 Task: Use VLC's "Snapshot" feature to capture screenshots of a video at random frames.
Action: Mouse moved to (390, 368)
Screenshot: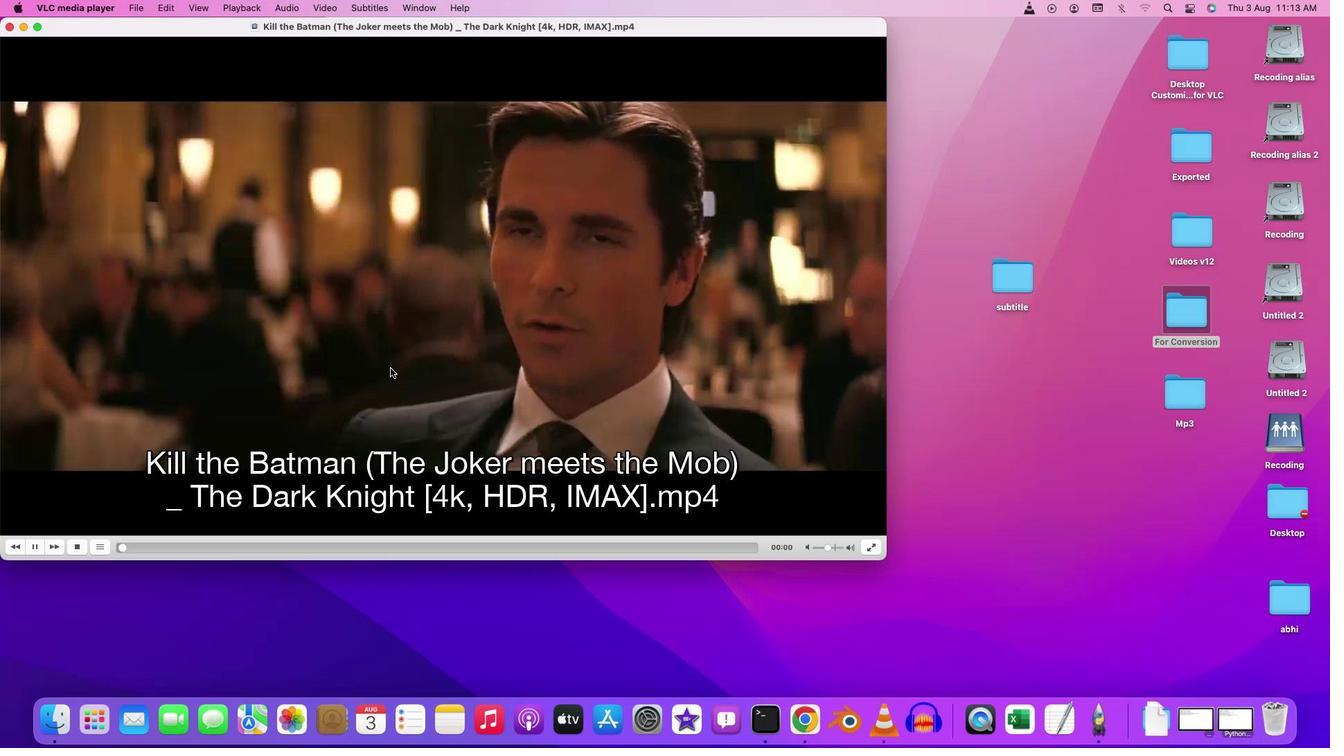 
Action: Mouse pressed left at (390, 368)
Screenshot: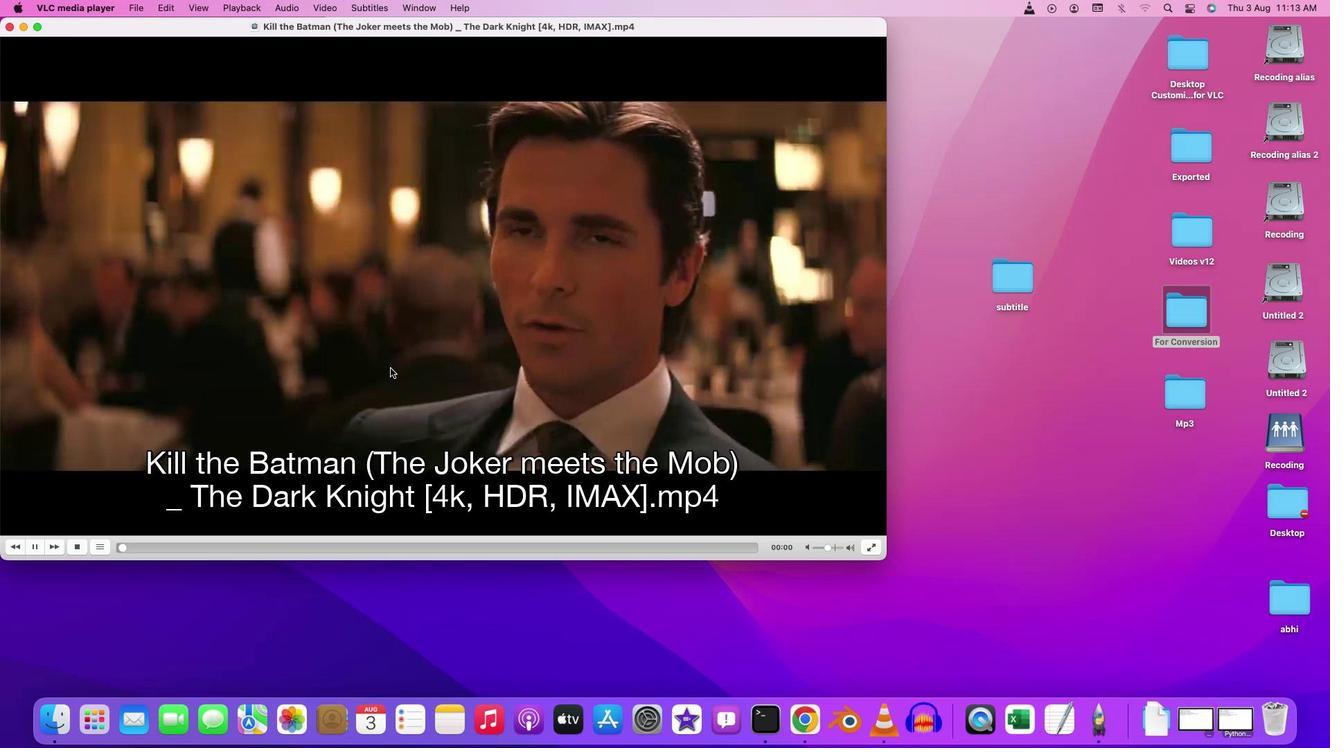 
Action: Mouse pressed left at (390, 368)
Screenshot: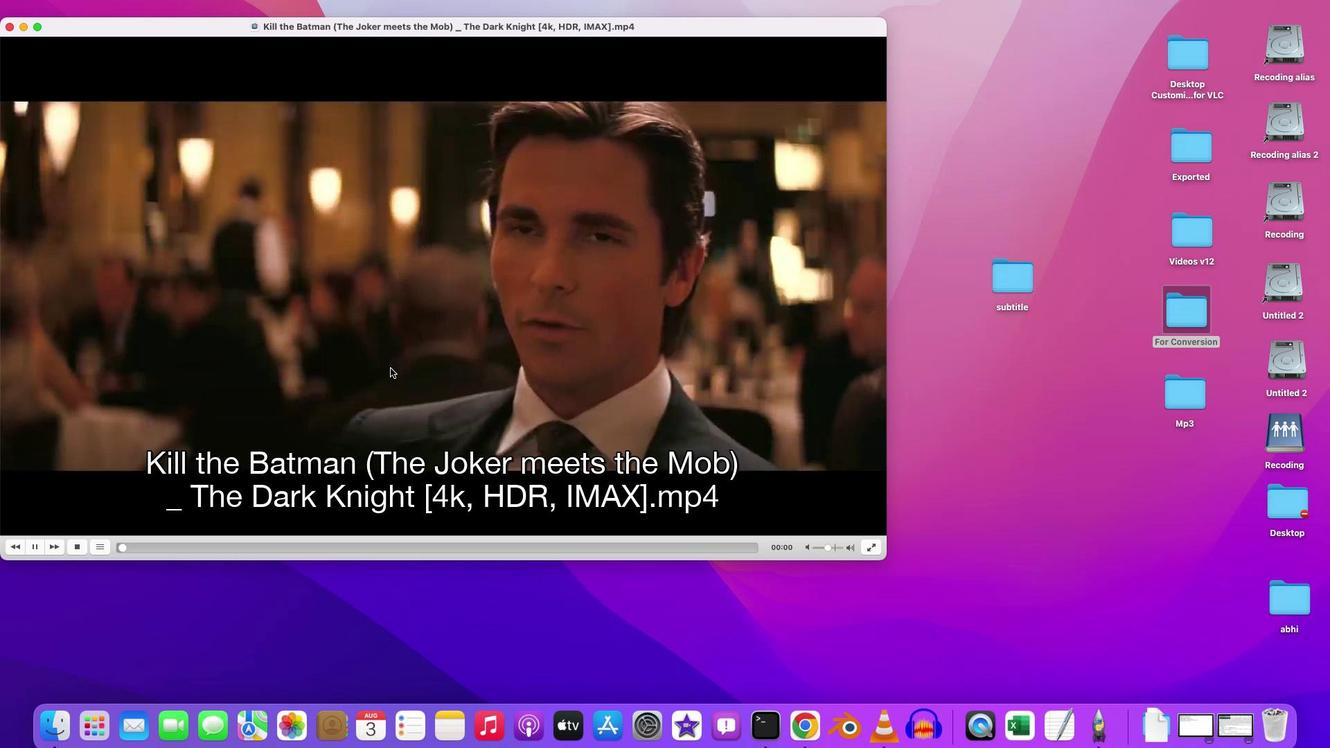 
Action: Mouse moved to (317, 13)
Screenshot: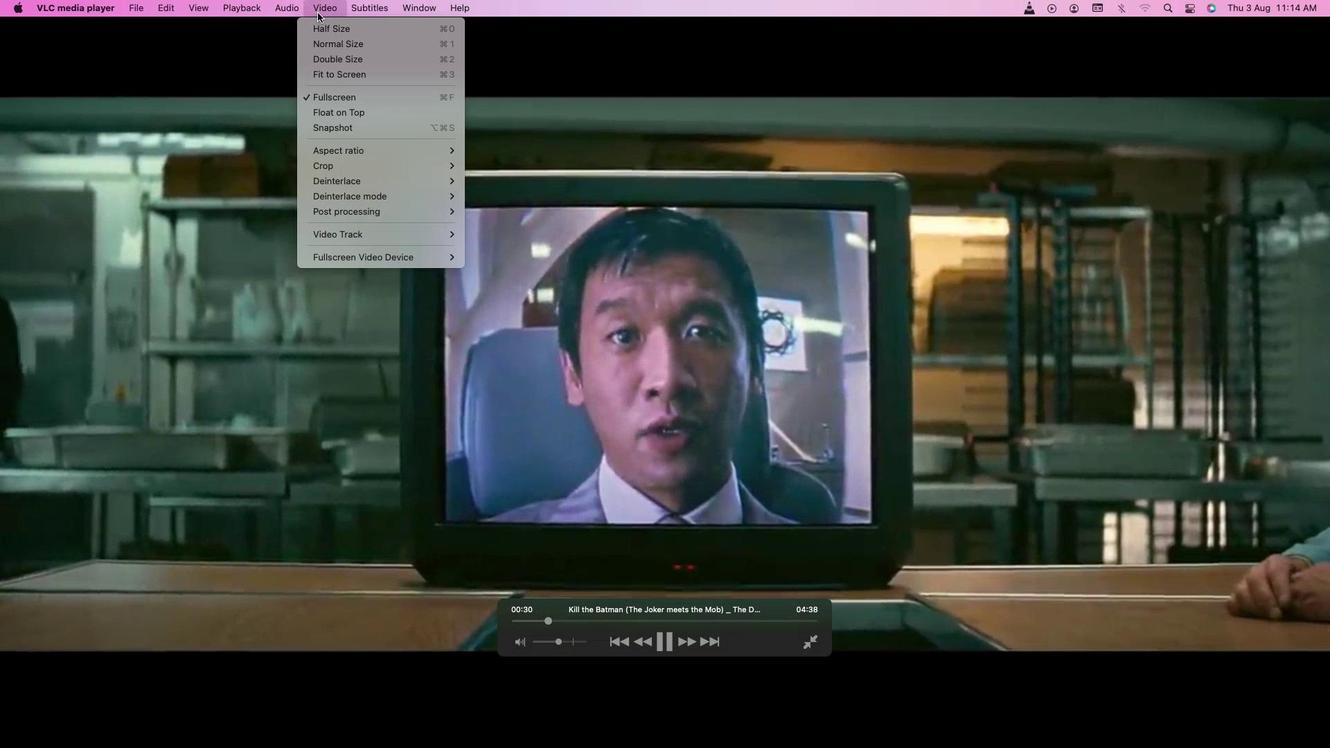 
Action: Mouse pressed left at (317, 13)
Screenshot: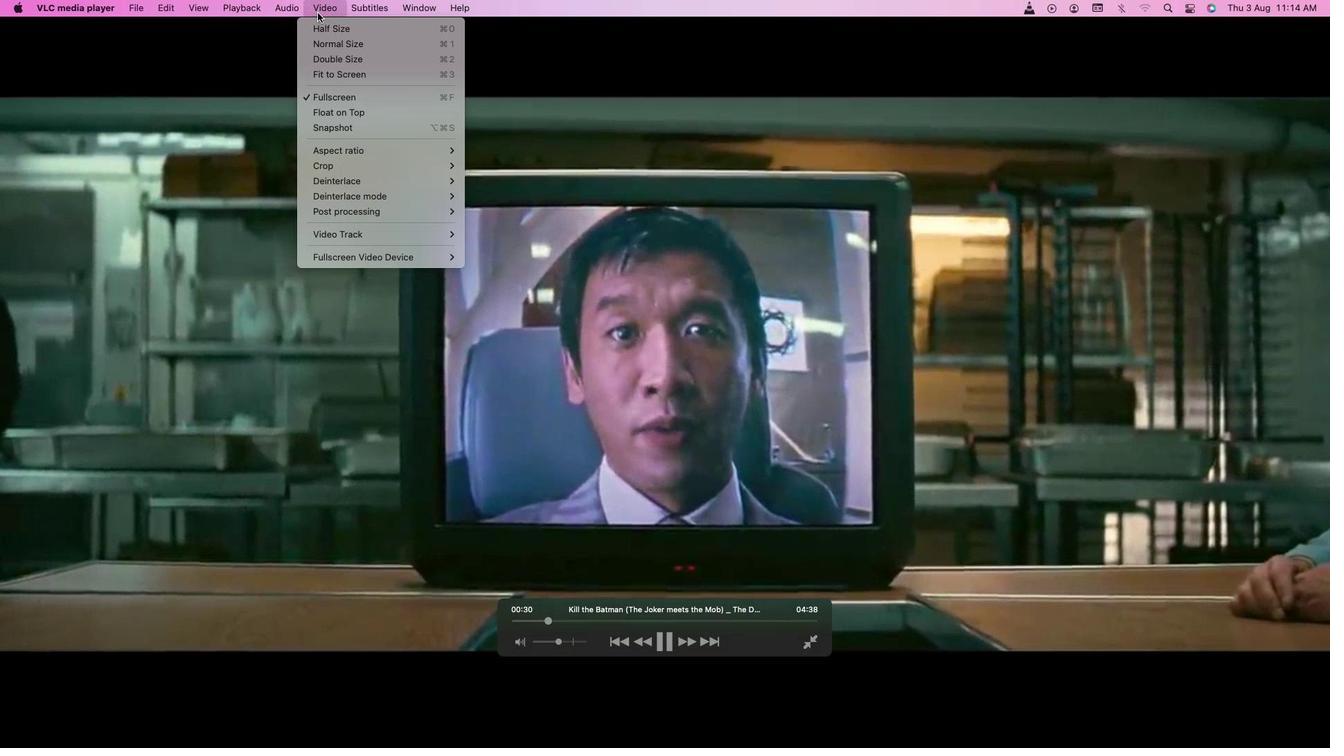 
Action: Mouse moved to (365, 126)
Screenshot: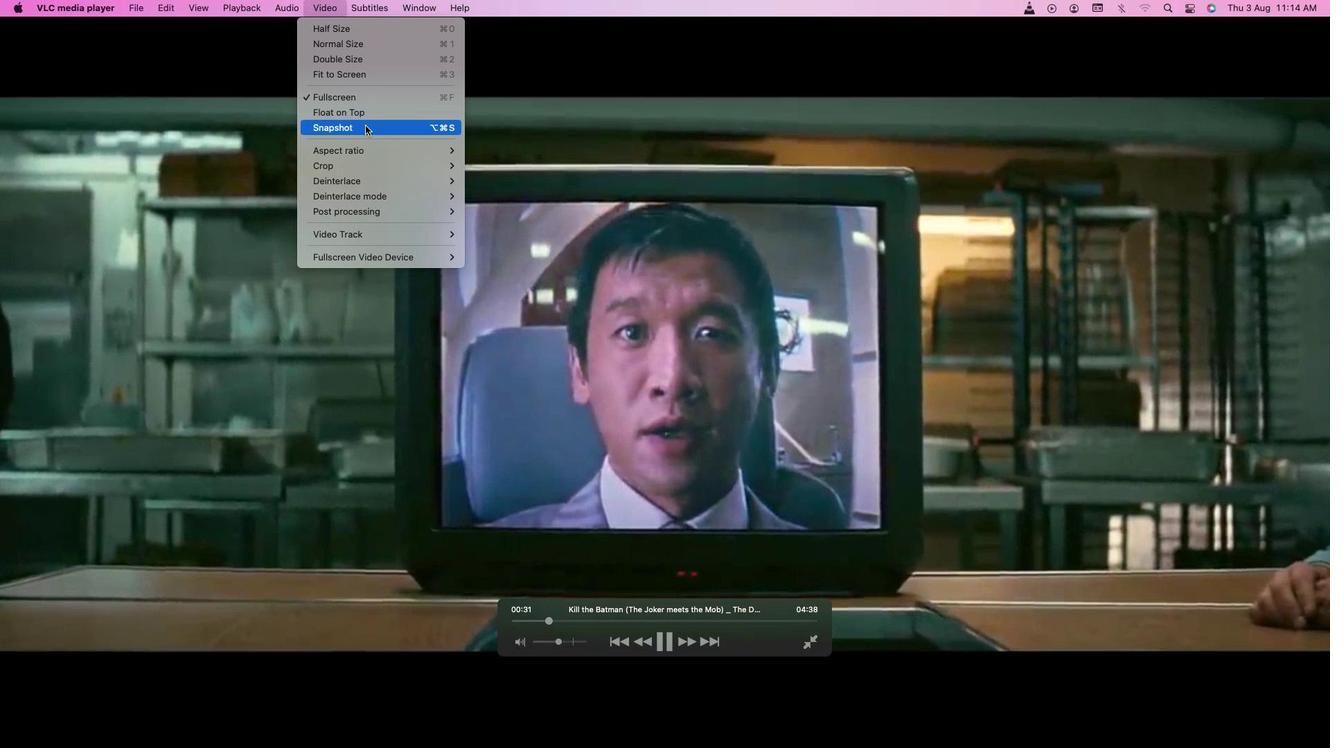 
Action: Mouse pressed left at (365, 126)
Screenshot: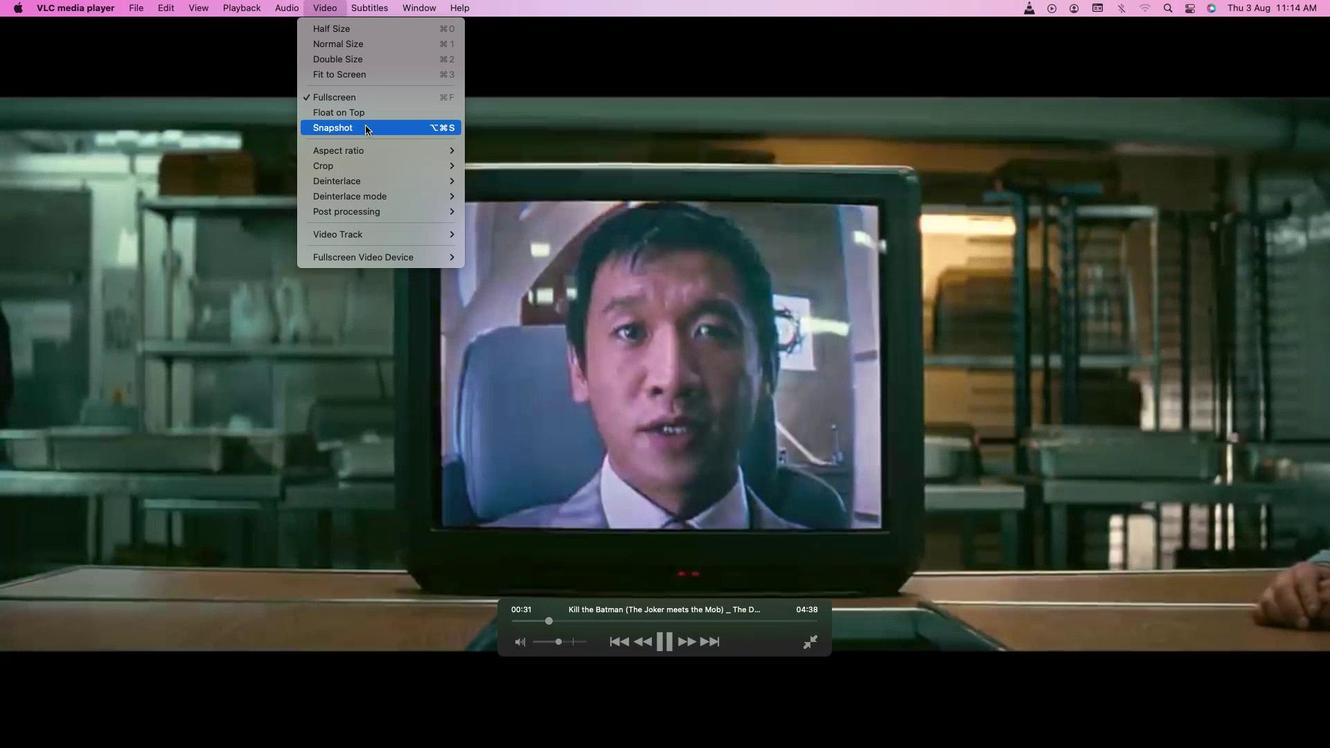 
Action: Mouse moved to (334, 9)
Screenshot: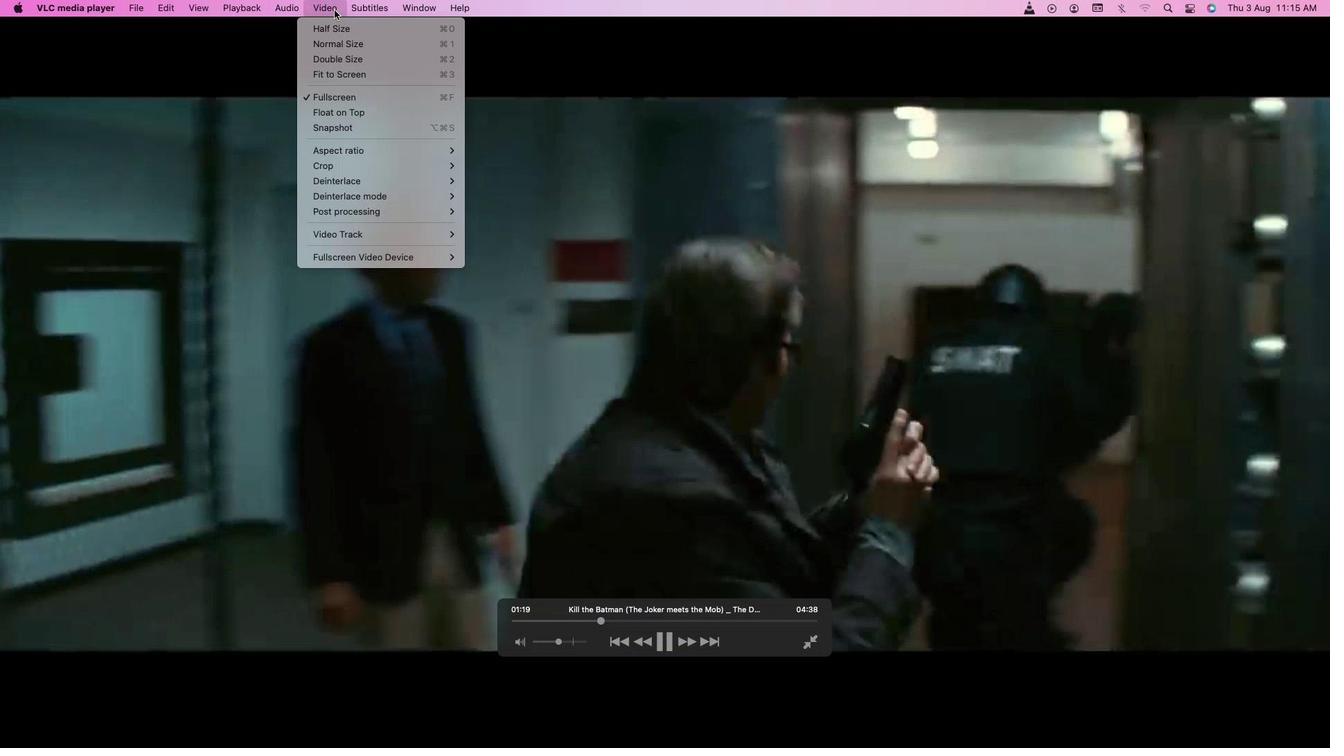 
Action: Mouse pressed left at (334, 9)
Screenshot: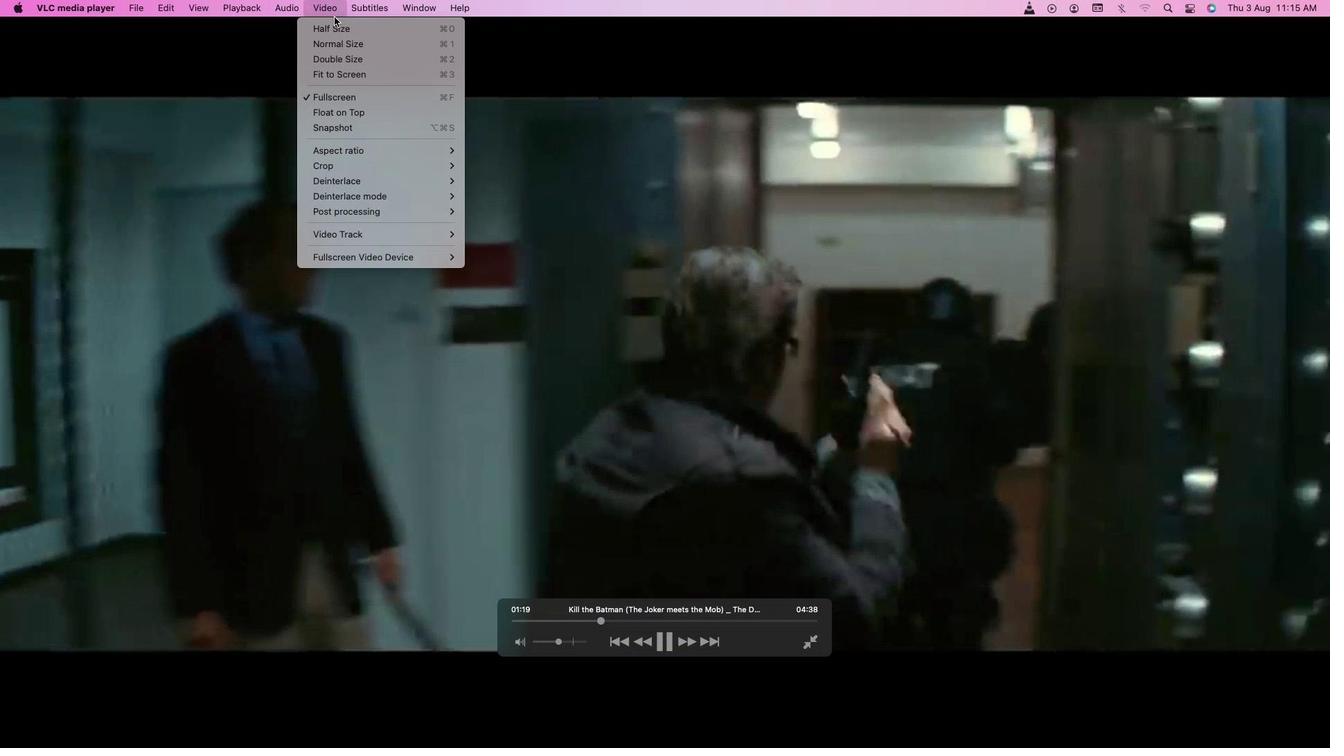 
Action: Mouse moved to (369, 125)
Screenshot: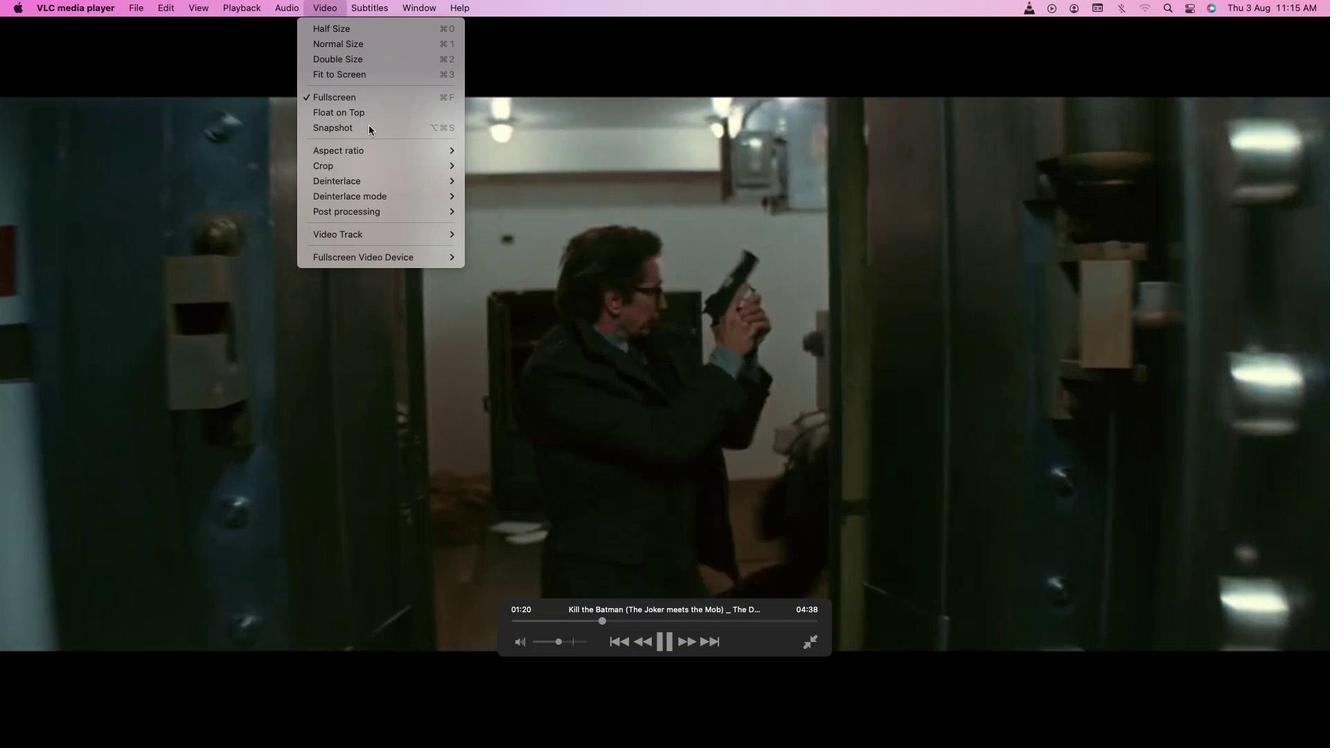 
Action: Mouse pressed left at (369, 125)
Screenshot: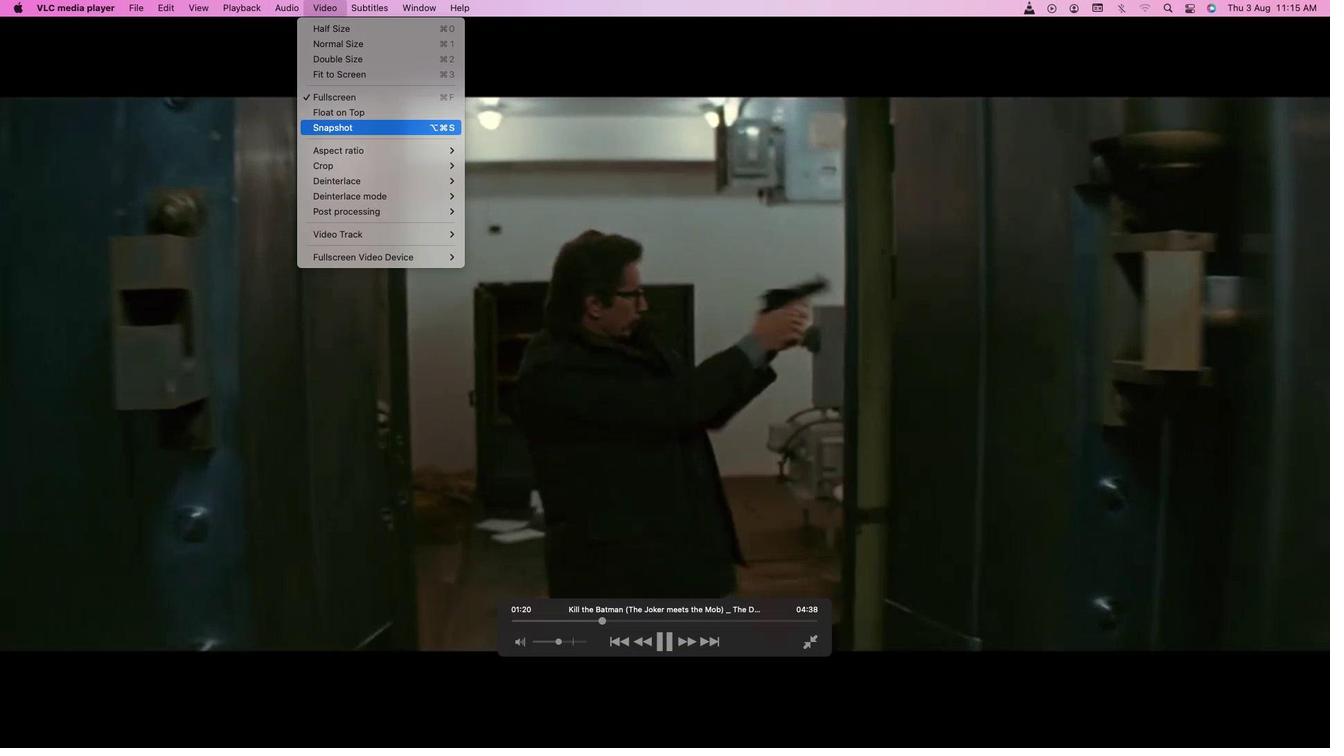 
Action: Mouse moved to (334, 8)
Screenshot: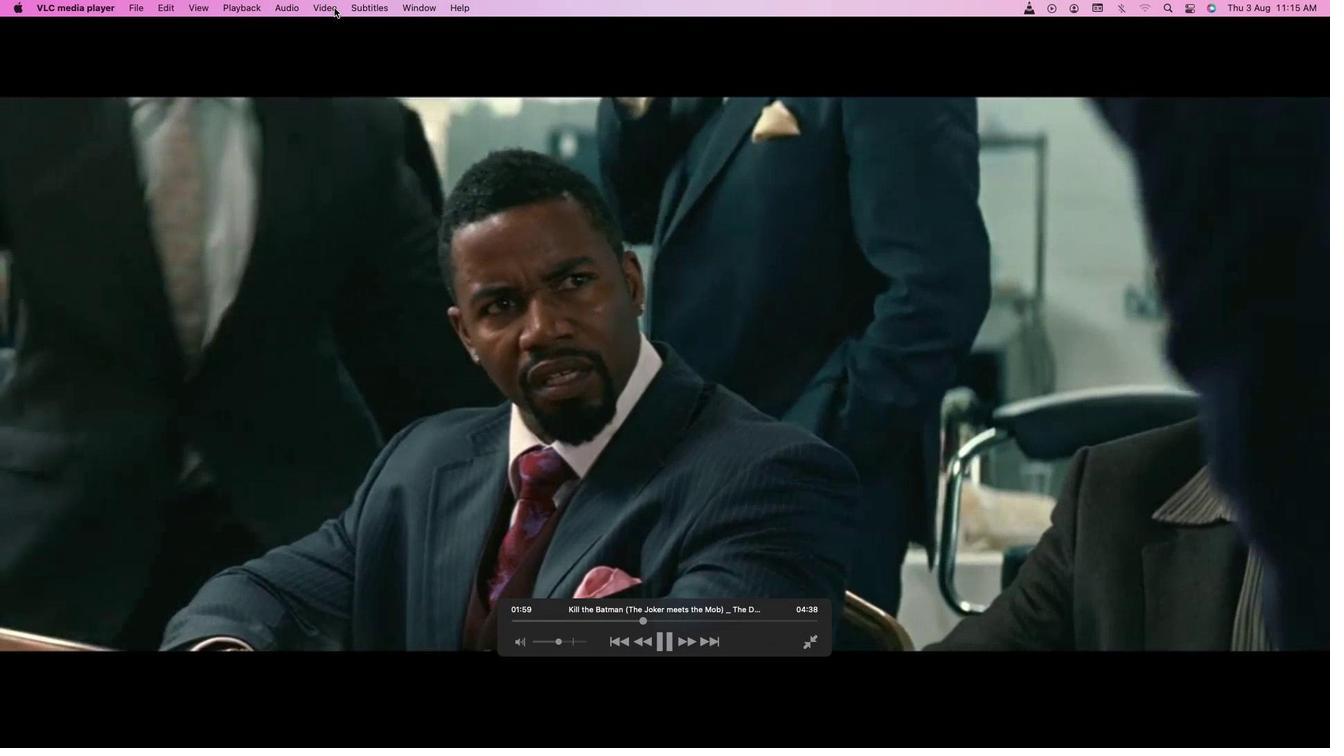 
Action: Mouse pressed left at (334, 8)
Screenshot: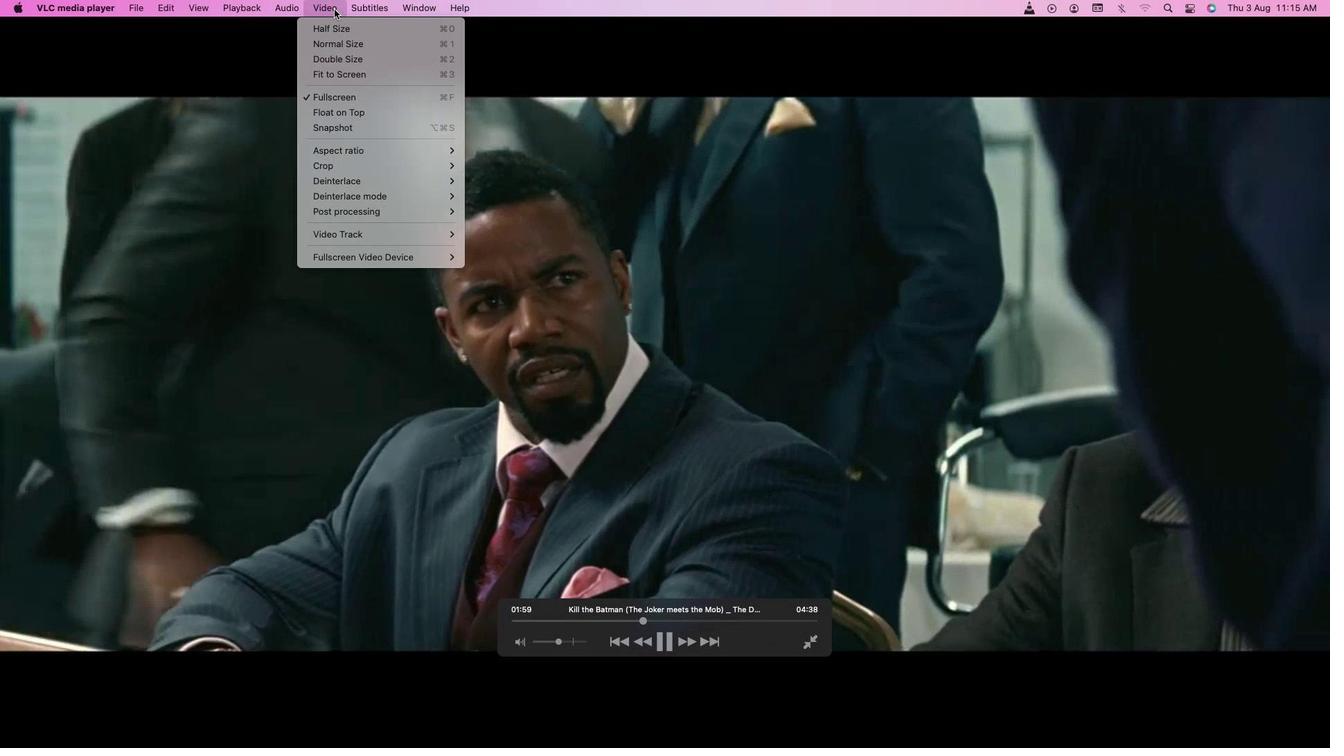 
Action: Mouse moved to (368, 124)
Screenshot: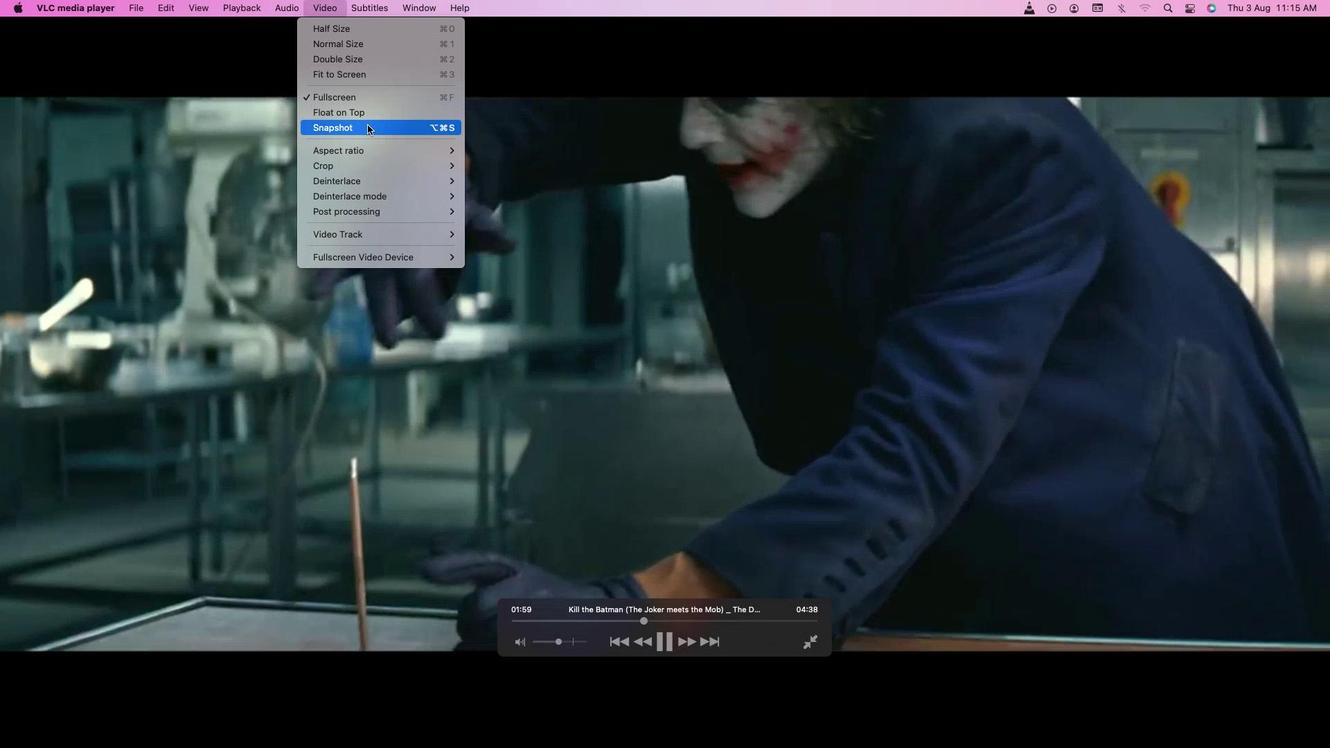 
Action: Mouse pressed left at (368, 124)
Screenshot: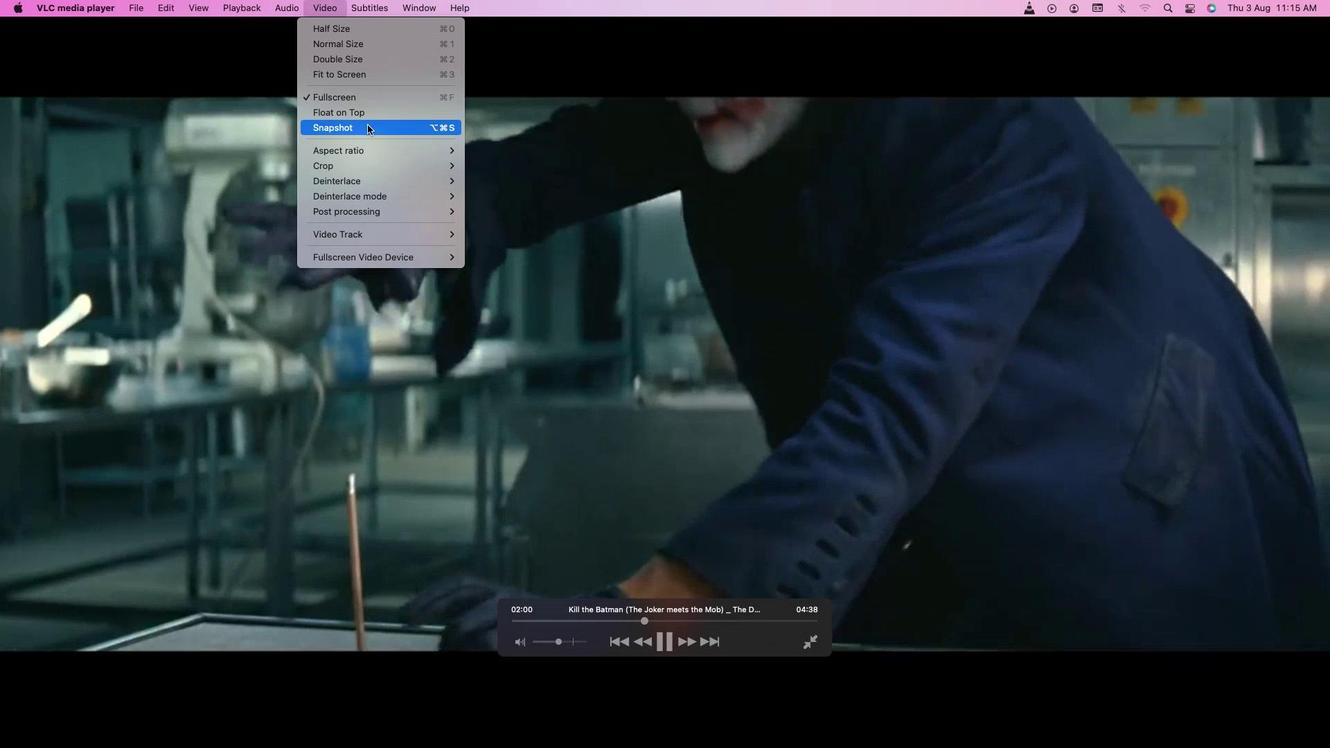 
Action: Mouse moved to (316, 6)
Screenshot: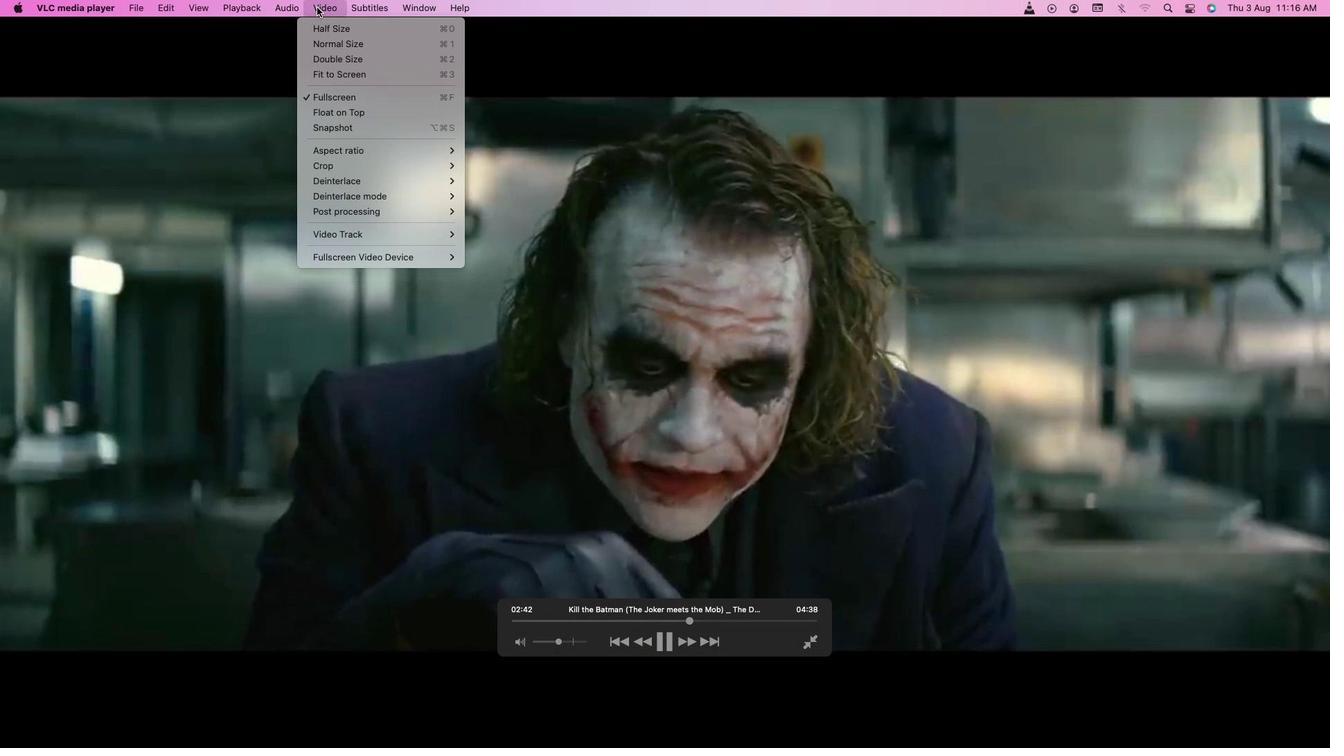 
Action: Mouse pressed left at (316, 6)
Screenshot: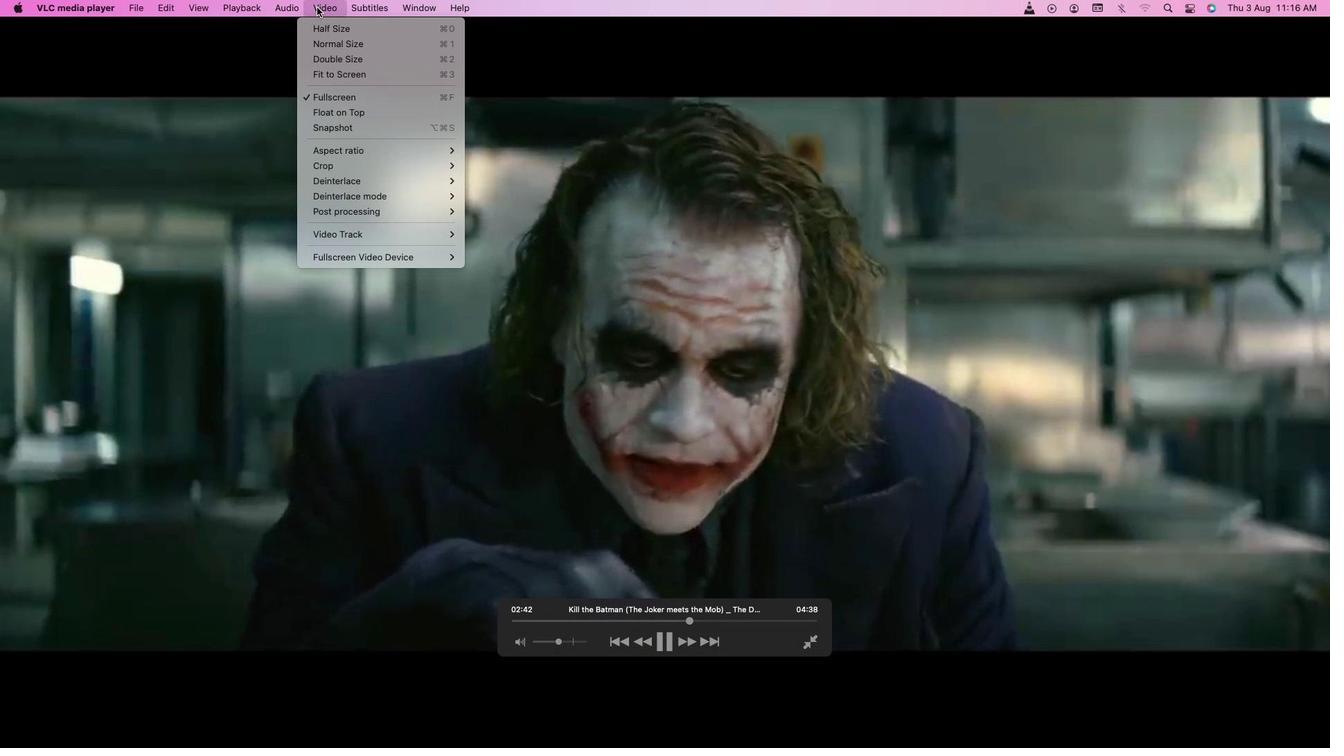 
Action: Mouse moved to (359, 126)
Screenshot: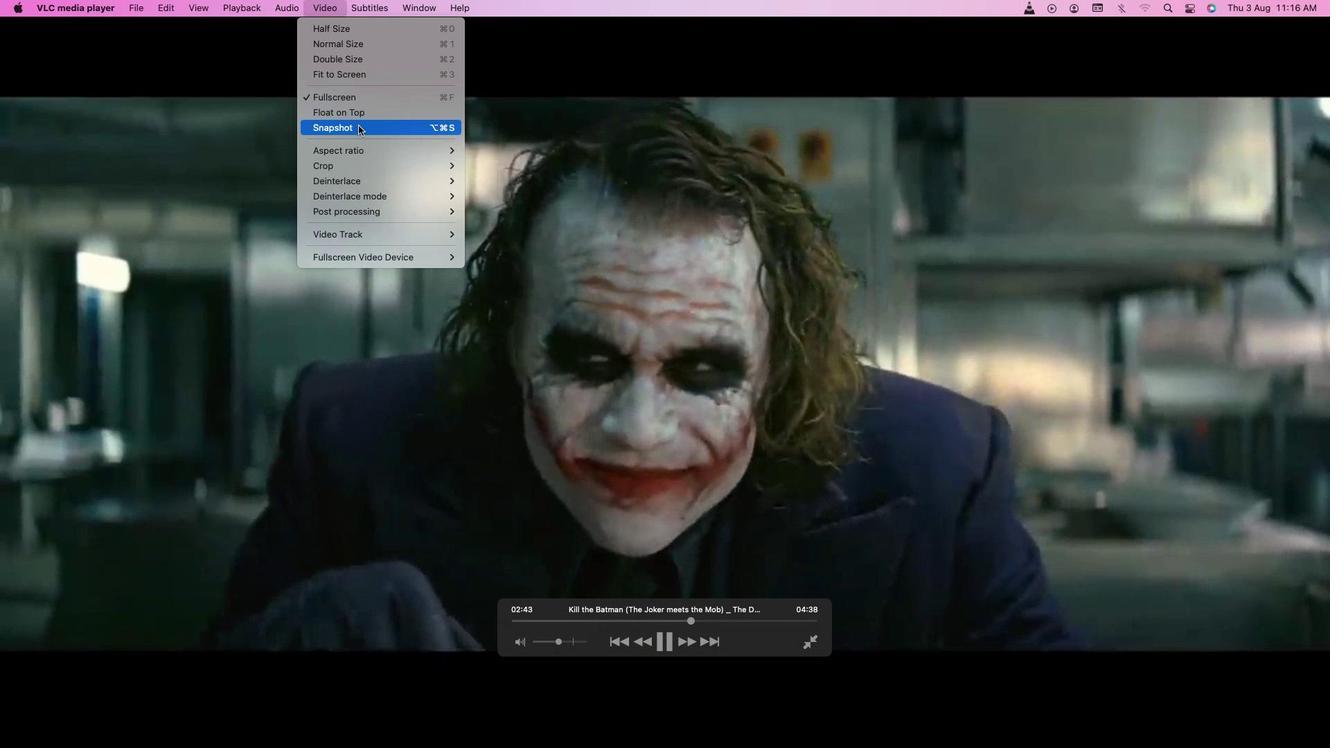 
Action: Mouse pressed left at (359, 126)
Screenshot: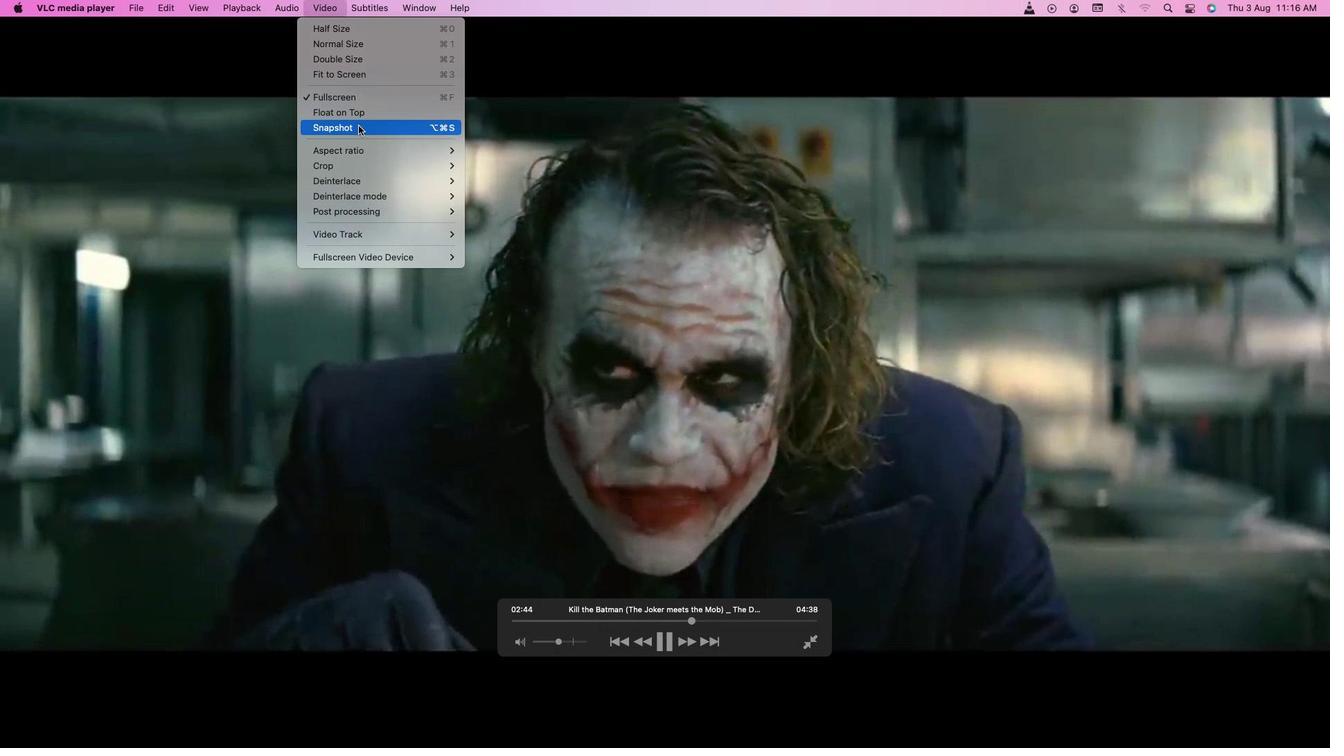 
Action: Mouse moved to (323, 4)
Screenshot: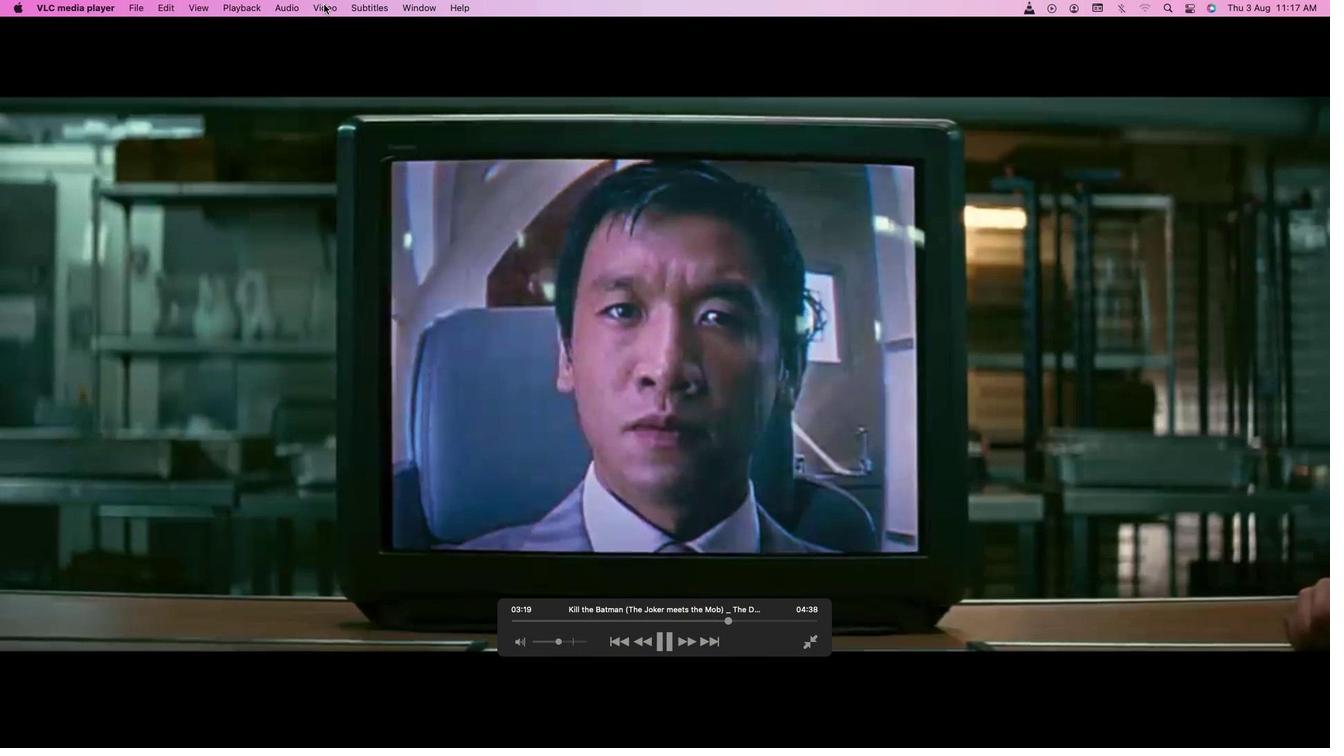 
Action: Mouse pressed left at (323, 4)
Screenshot: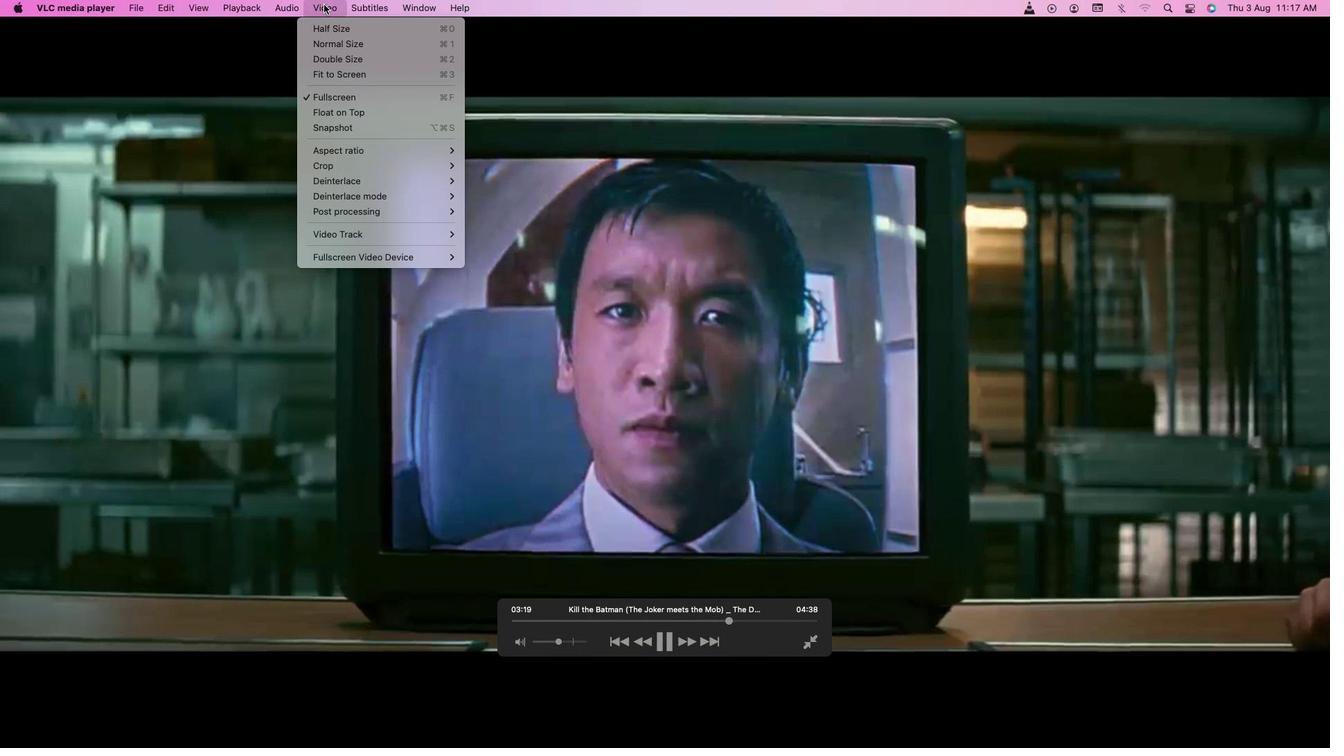 
Action: Mouse moved to (345, 128)
Screenshot: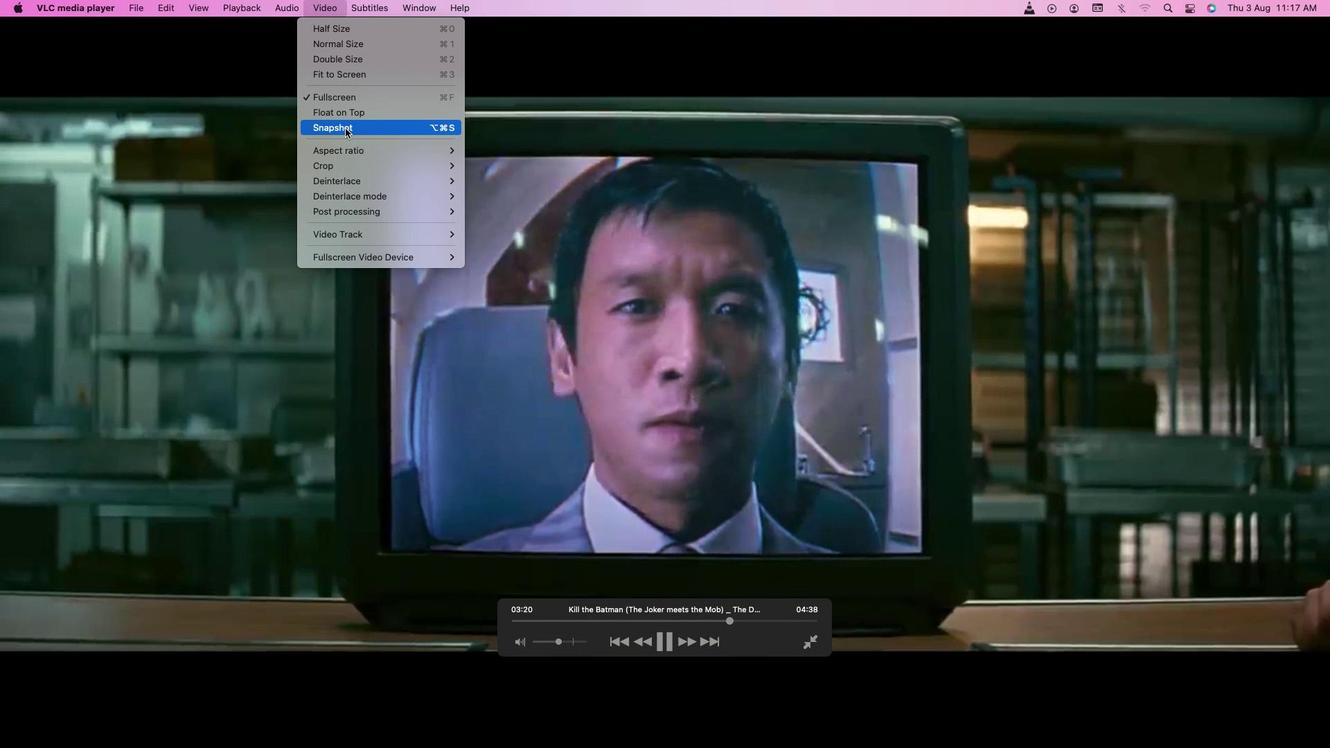 
Action: Mouse pressed left at (345, 128)
Screenshot: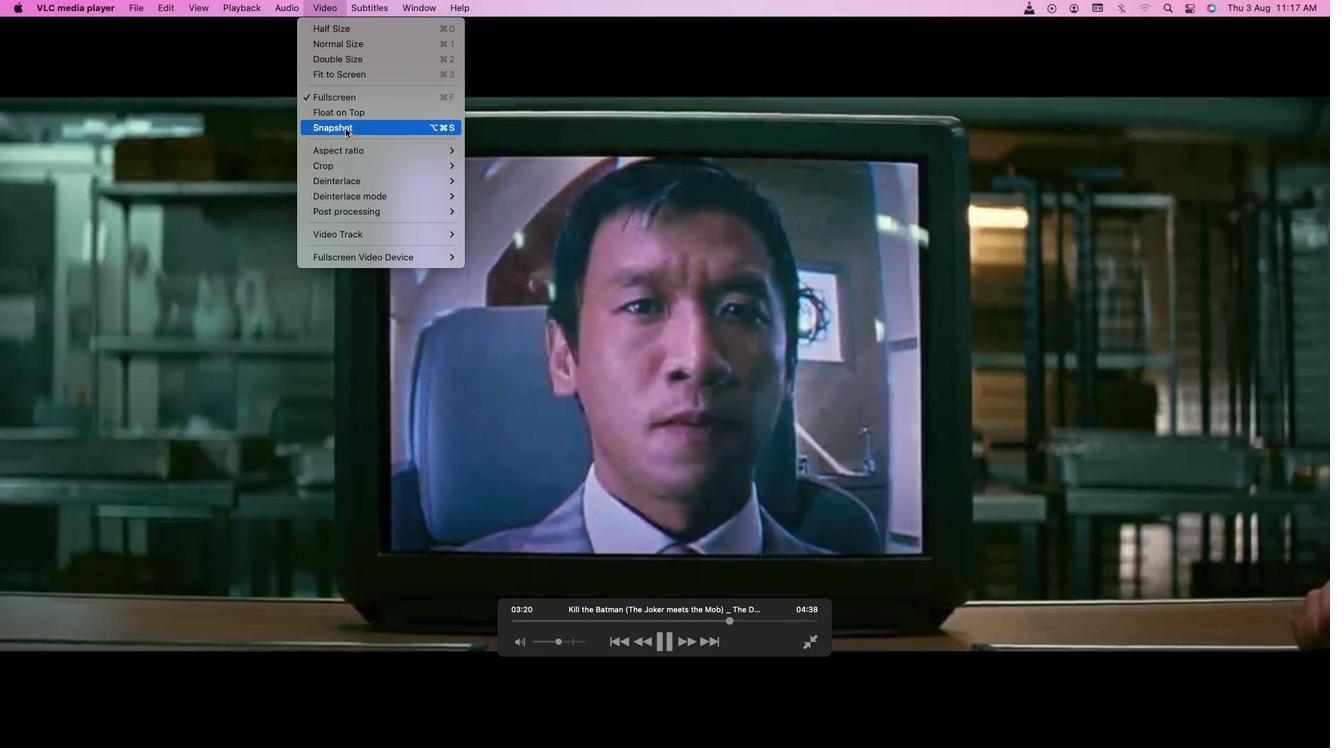 
Action: Mouse moved to (337, 8)
Screenshot: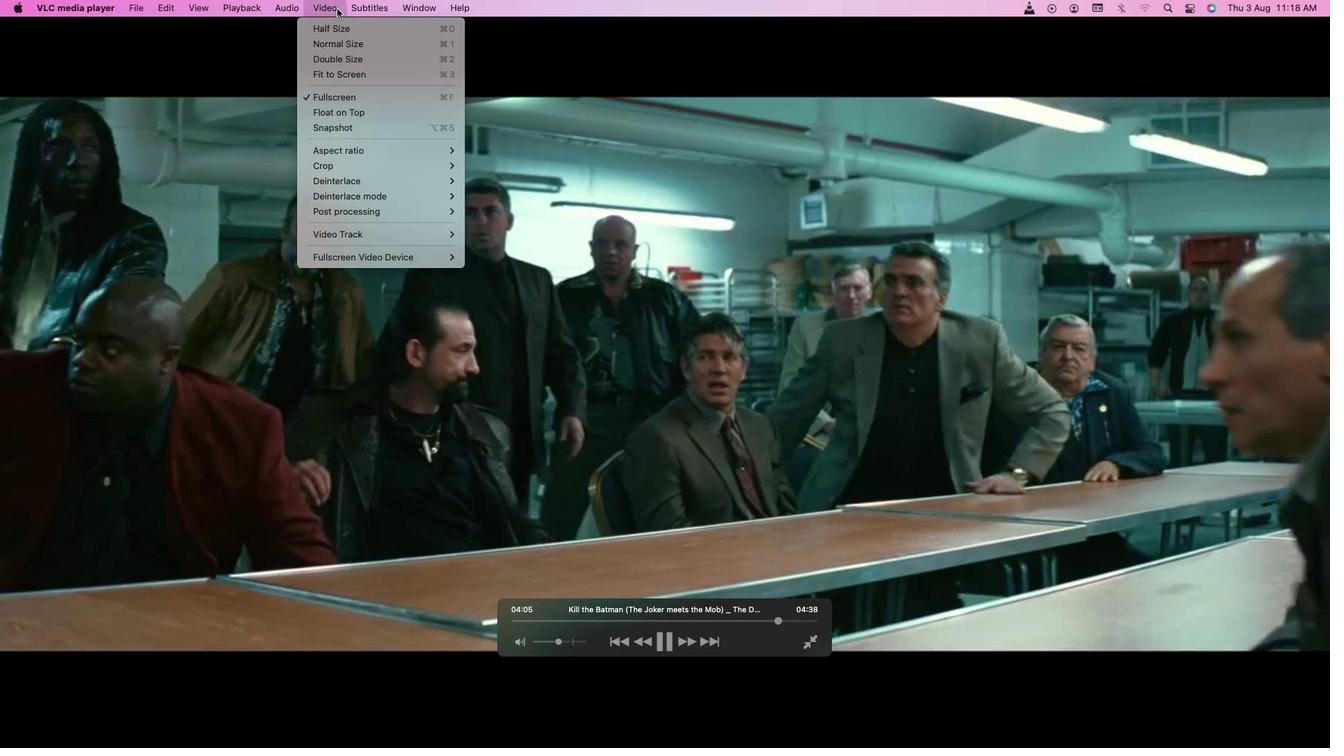 
Action: Mouse pressed left at (337, 8)
Screenshot: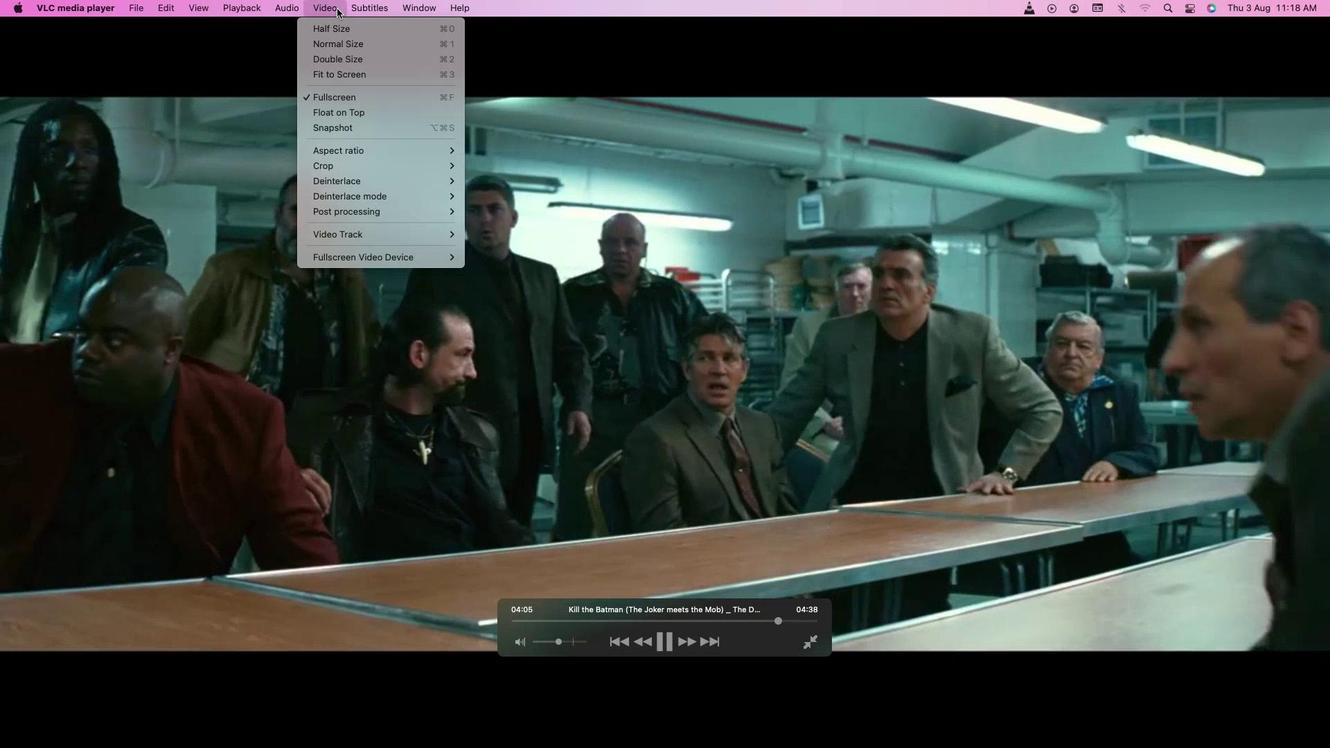 
Action: Mouse moved to (347, 128)
Screenshot: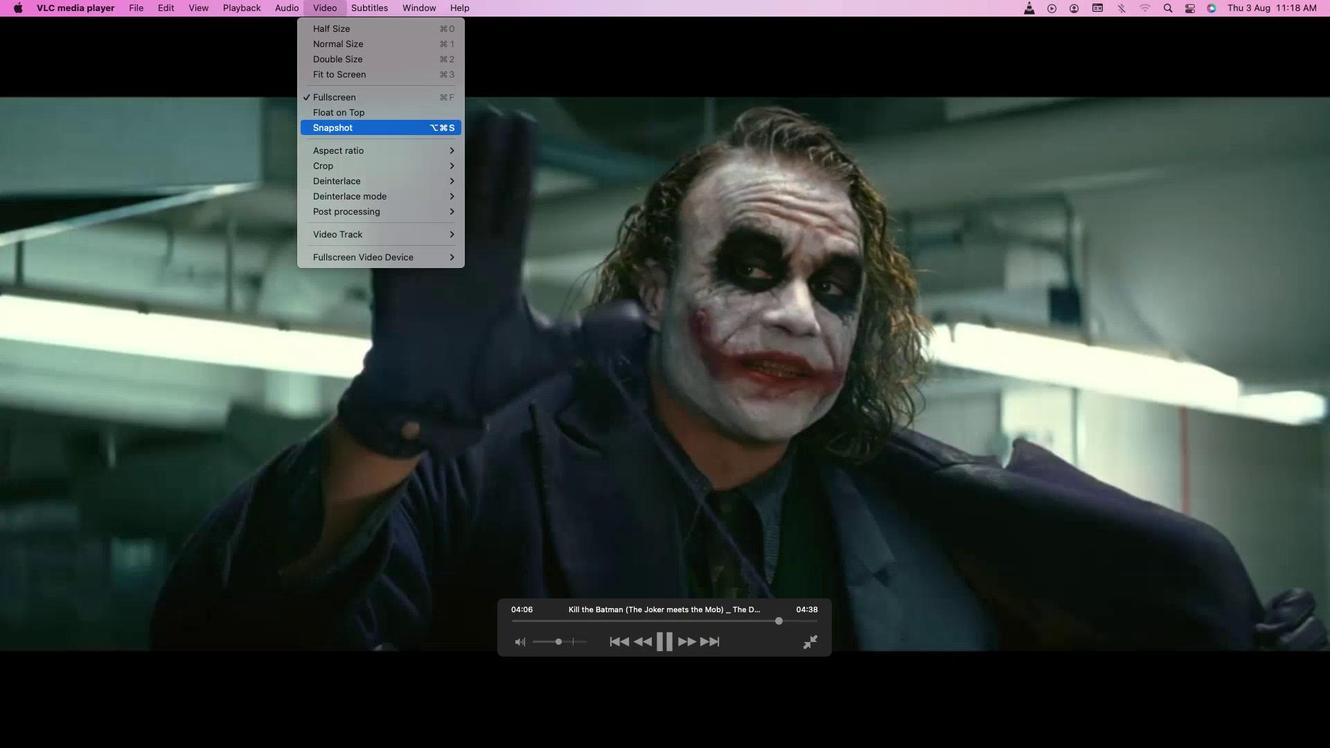 
Action: Mouse pressed left at (347, 128)
Screenshot: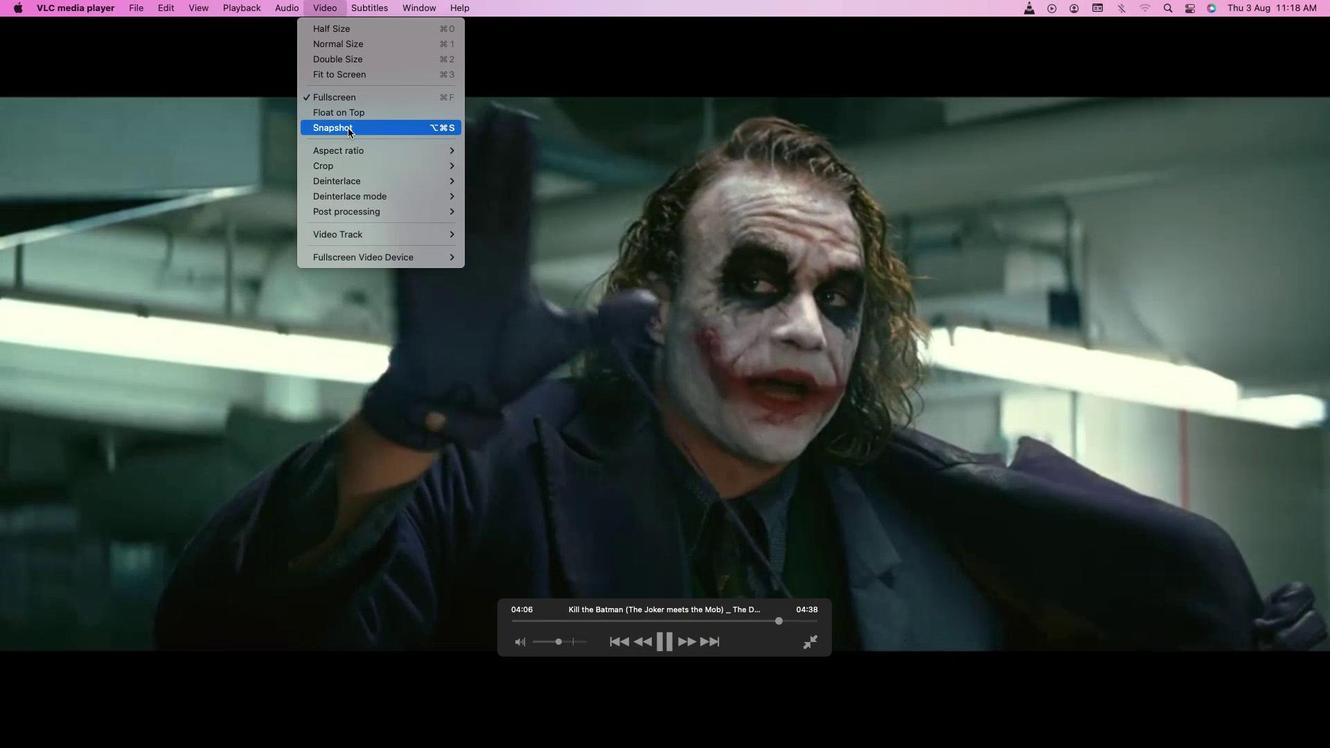 
Action: Mouse moved to (307, 222)
Screenshot: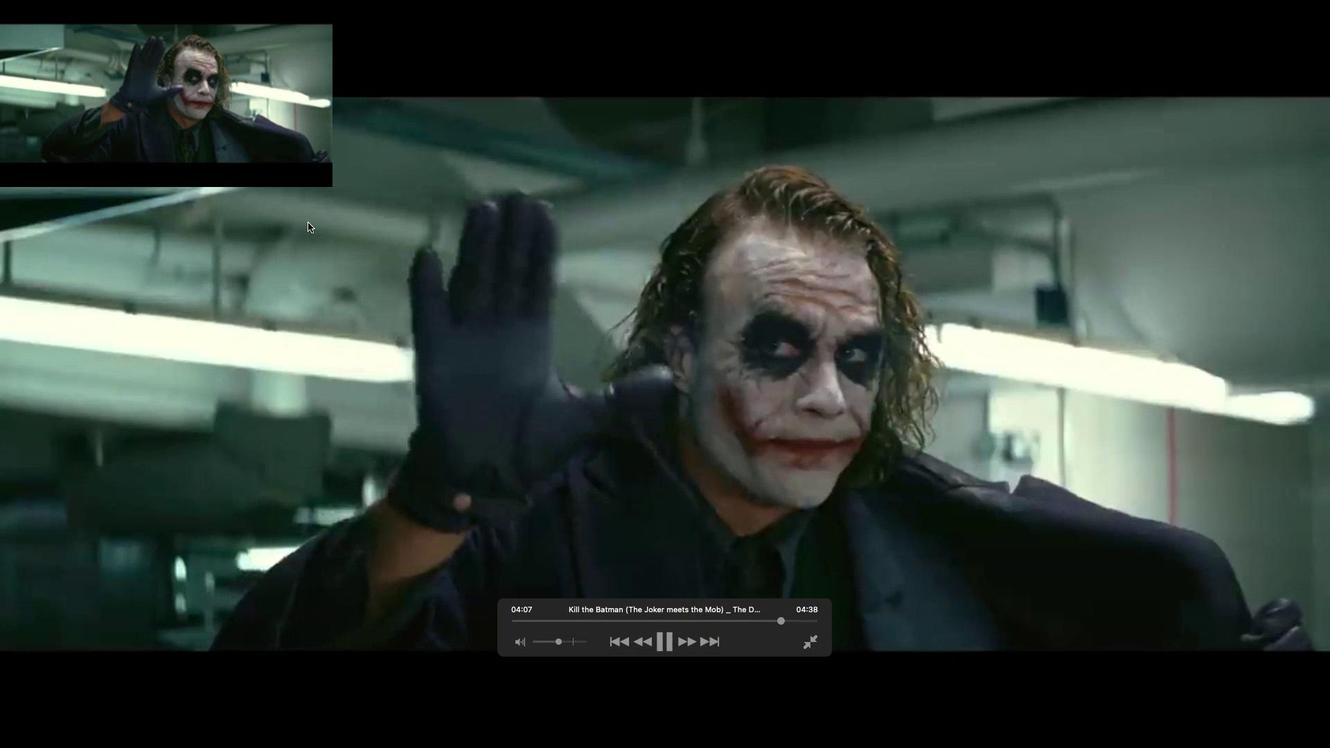 
